 Task: Open Card Card0000000126 in Board Board0000000032 in Workspace WS0000000011 in Trello. Add Member Mailaustralia7@gmail.com to Card Card0000000126 in Board Board0000000032 in Workspace WS0000000011 in Trello. Add Blue Label titled Label0000000126 to Card Card0000000126 in Board Board0000000032 in Workspace WS0000000011 in Trello. Add Checklist CL0000000126 to Card Card0000000126 in Board Board0000000032 in Workspace WS0000000011 in Trello. Add Dates with Start Date as Sep 01 2023 and Due Date as Sep 30 2023 to Card Card0000000126 in Board Board0000000032 in Workspace WS0000000011 in Trello
Action: Mouse moved to (280, 337)
Screenshot: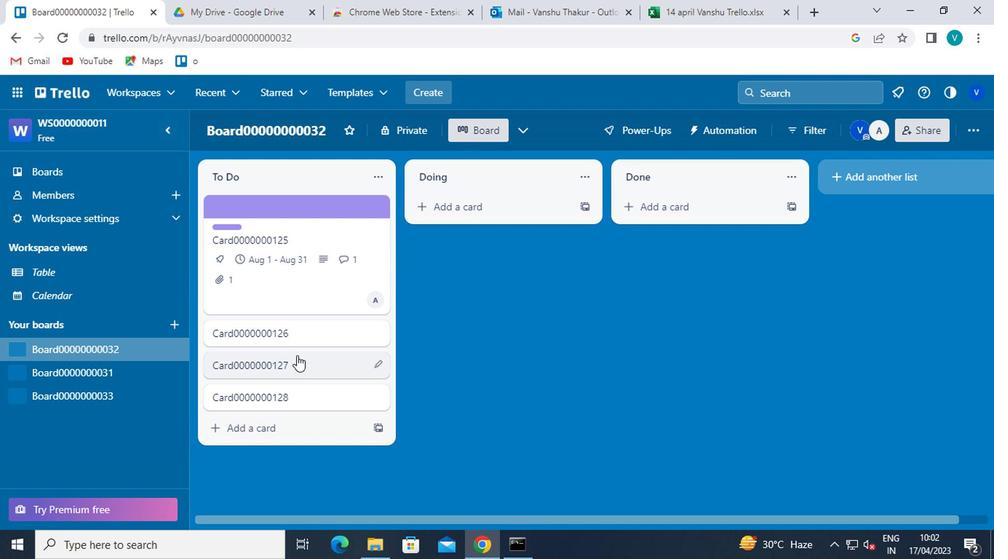 
Action: Mouse pressed left at (280, 337)
Screenshot: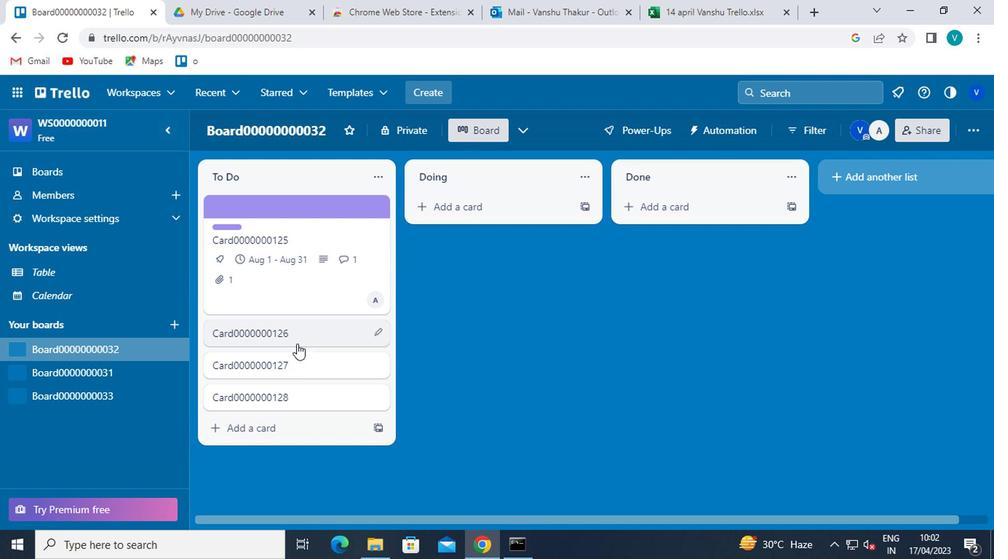 
Action: Mouse moved to (655, 259)
Screenshot: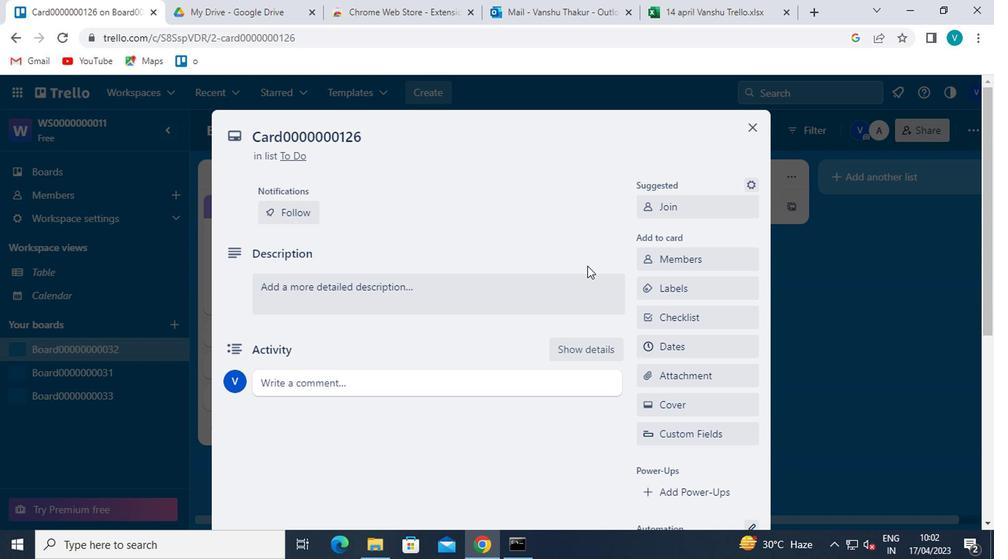 
Action: Mouse pressed left at (655, 259)
Screenshot: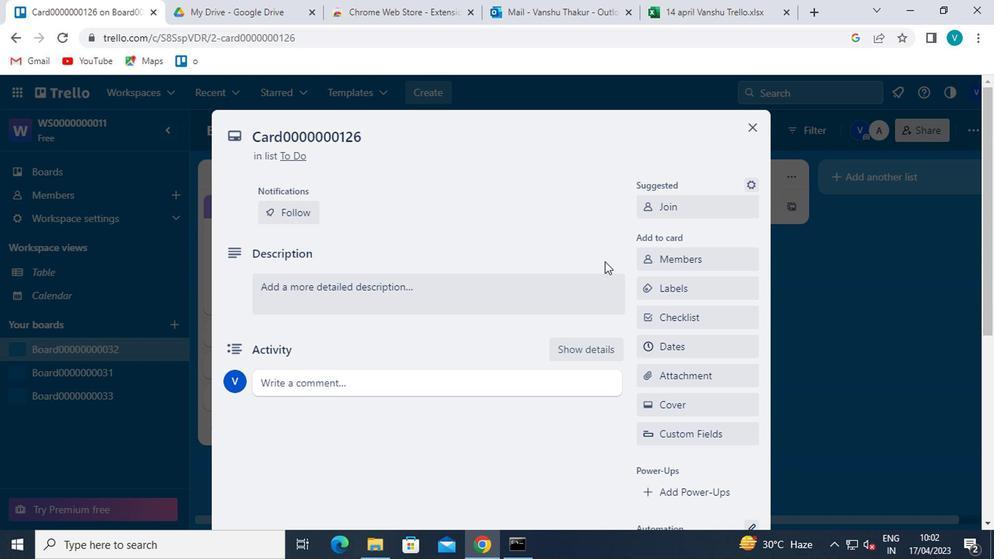
Action: Mouse moved to (664, 324)
Screenshot: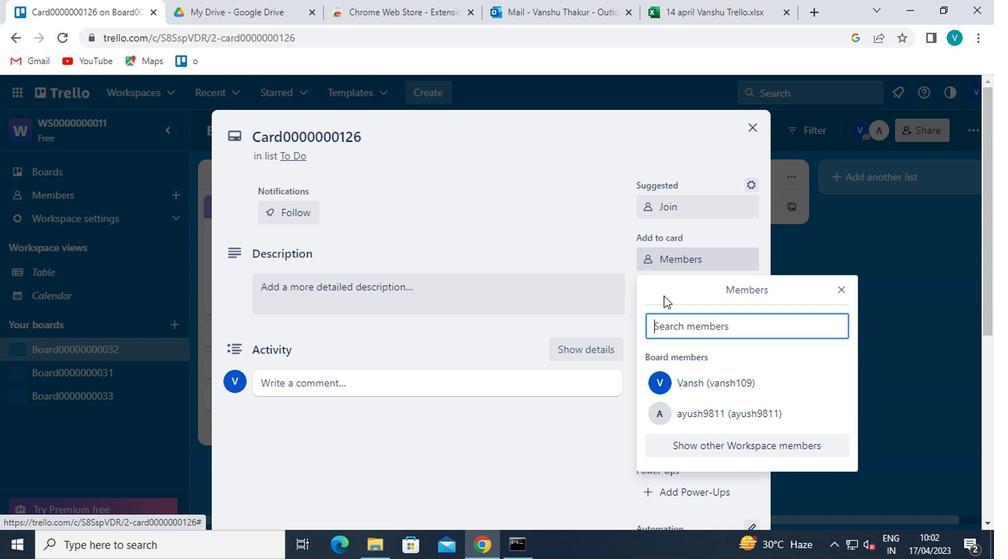 
Action: Mouse pressed left at (664, 324)
Screenshot: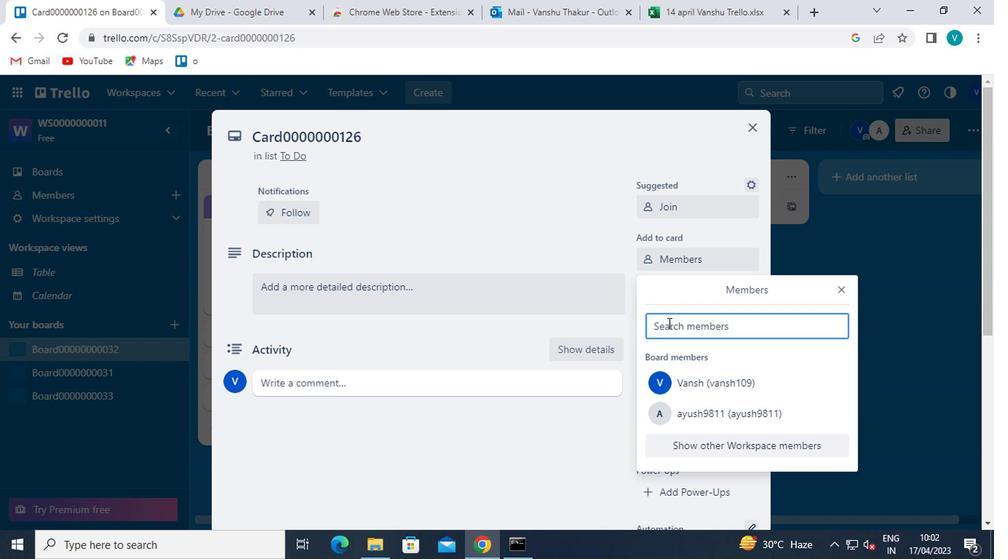 
Action: Key pressed <Key.shift>MAILAUSTRALIA7<Key.shift>@GMAIL.COM
Screenshot: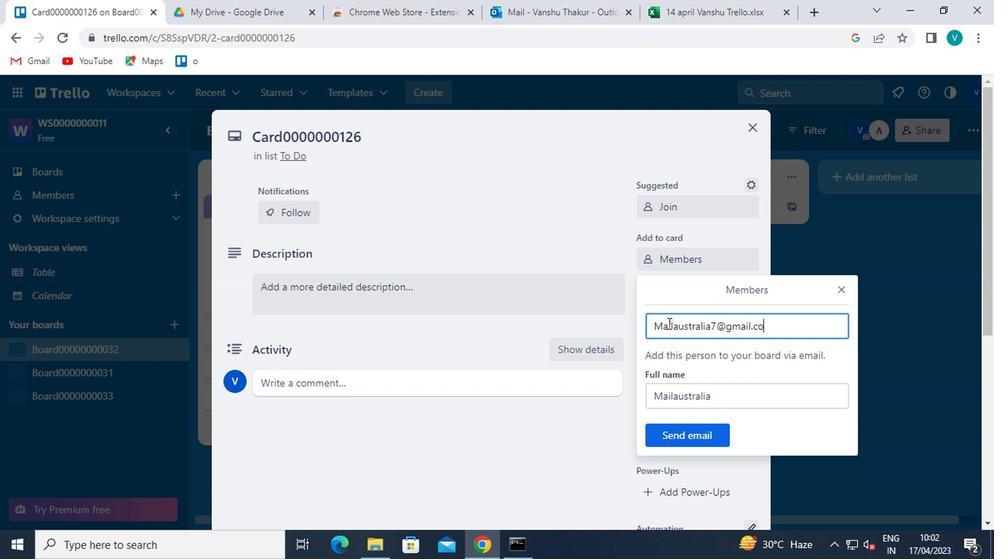 
Action: Mouse moved to (690, 432)
Screenshot: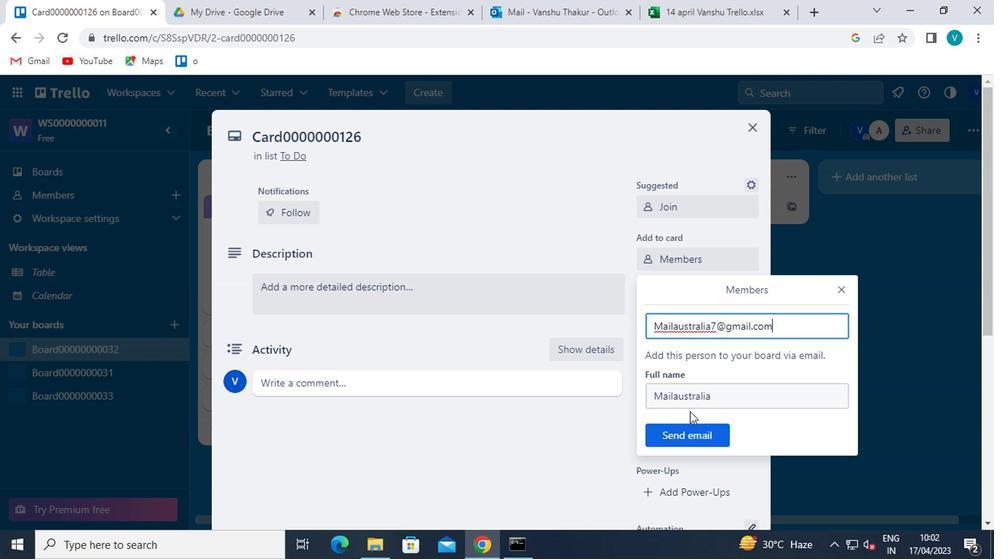 
Action: Mouse pressed left at (690, 432)
Screenshot: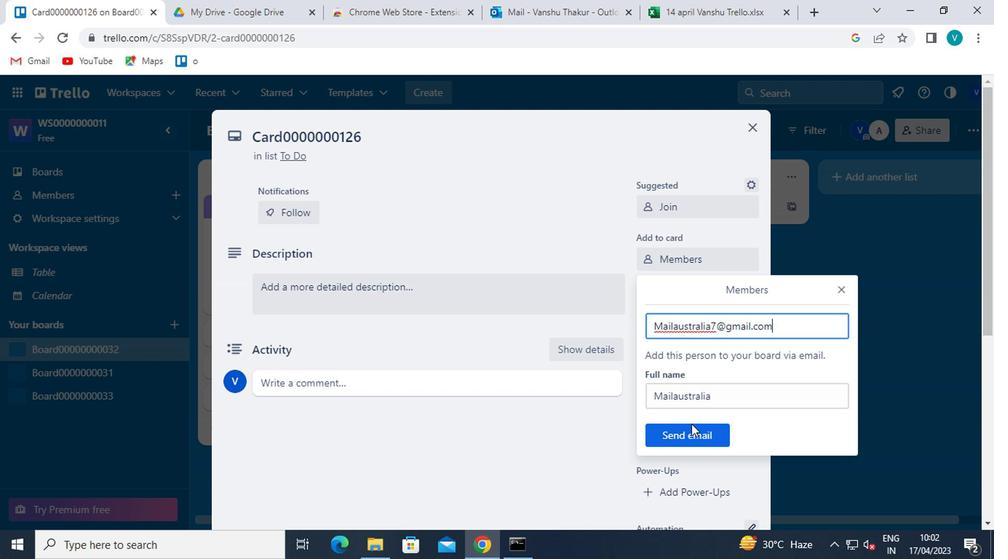 
Action: Mouse moved to (698, 290)
Screenshot: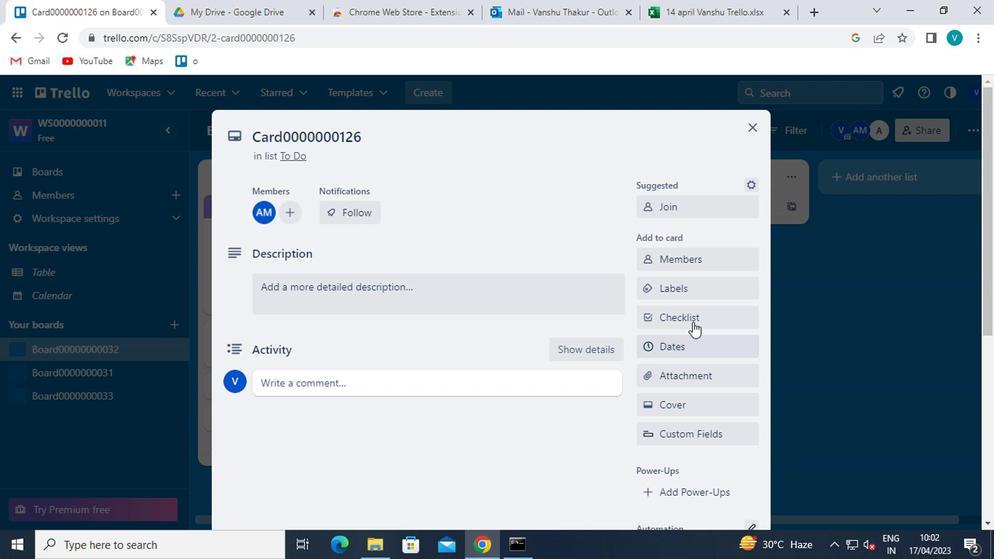 
Action: Mouse pressed left at (698, 290)
Screenshot: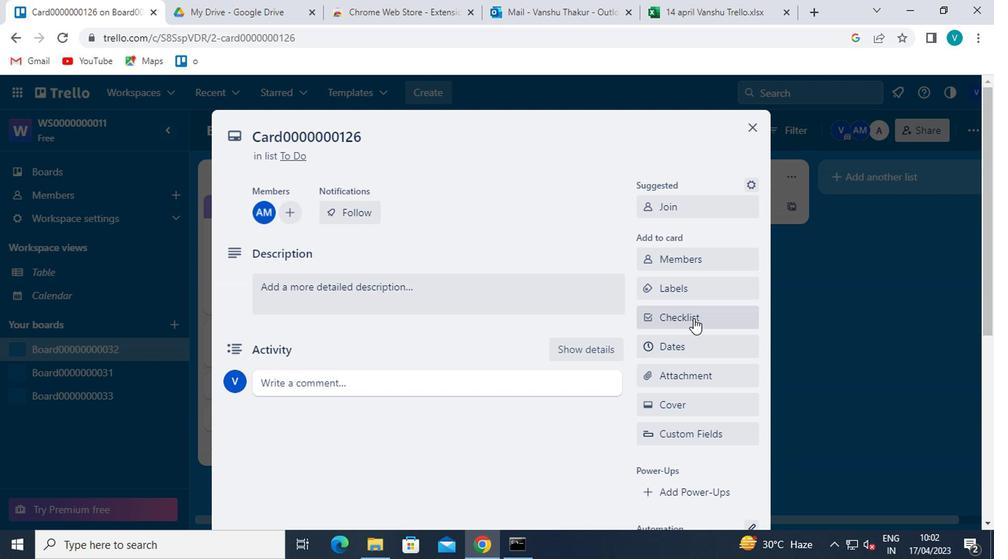 
Action: Mouse moved to (764, 399)
Screenshot: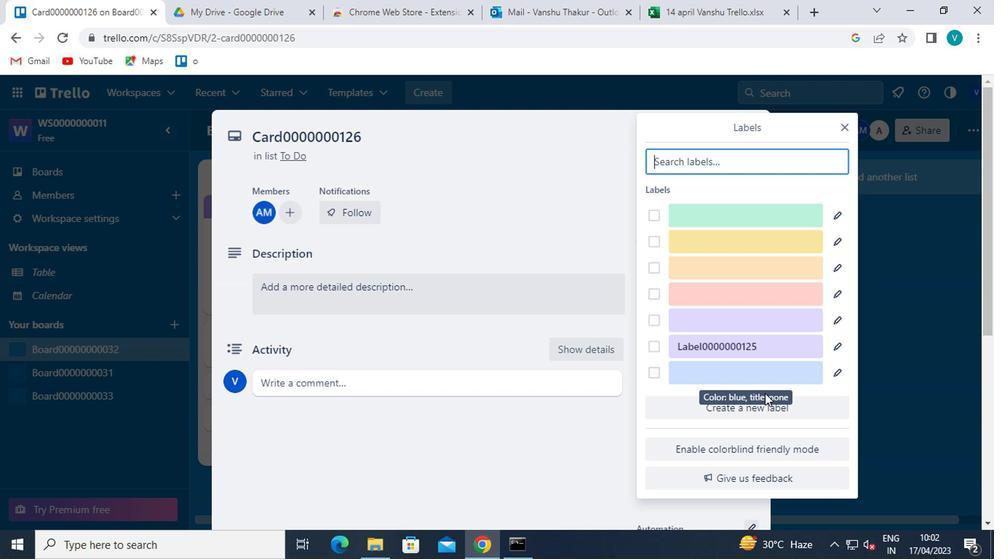 
Action: Mouse pressed left at (764, 399)
Screenshot: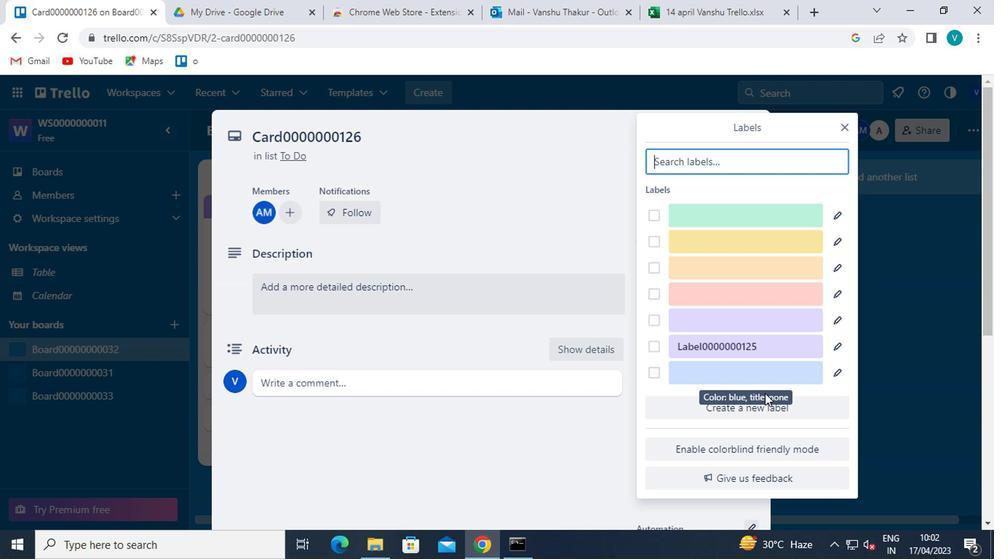 
Action: Mouse moved to (764, 405)
Screenshot: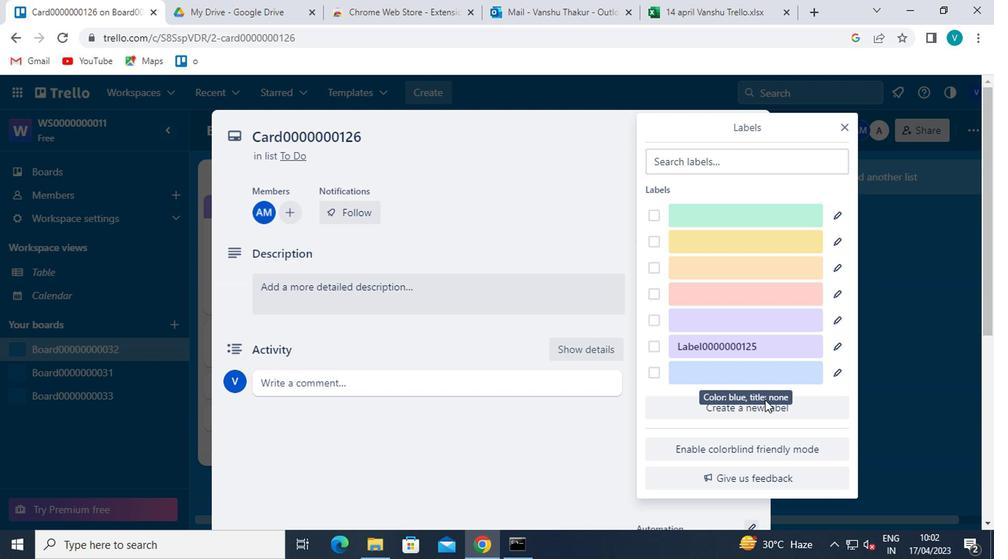 
Action: Mouse pressed left at (764, 405)
Screenshot: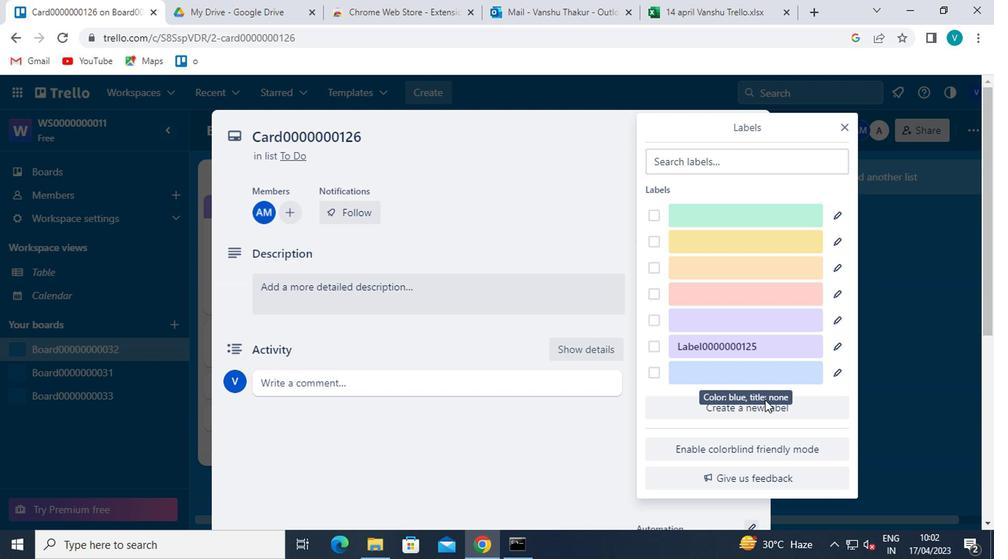 
Action: Mouse moved to (762, 409)
Screenshot: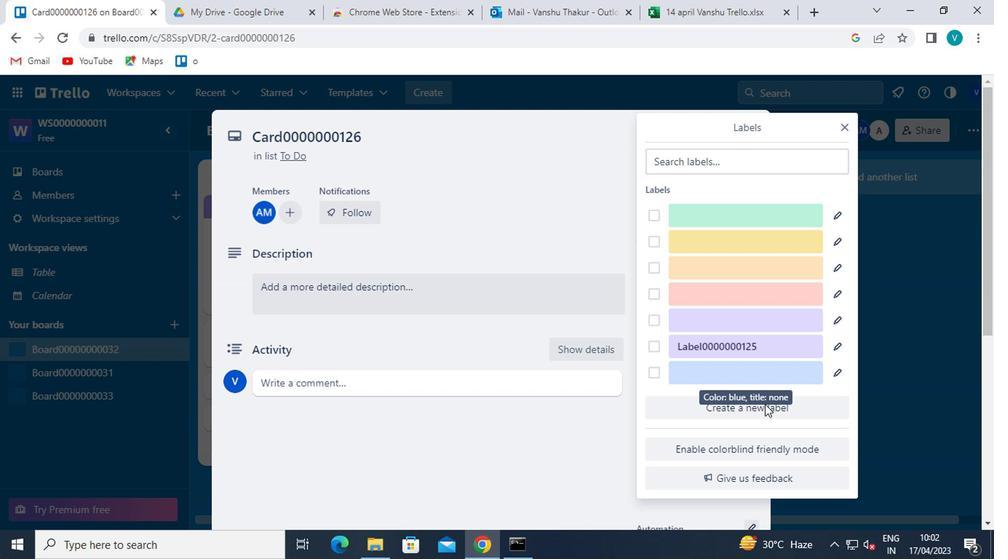 
Action: Mouse pressed left at (762, 409)
Screenshot: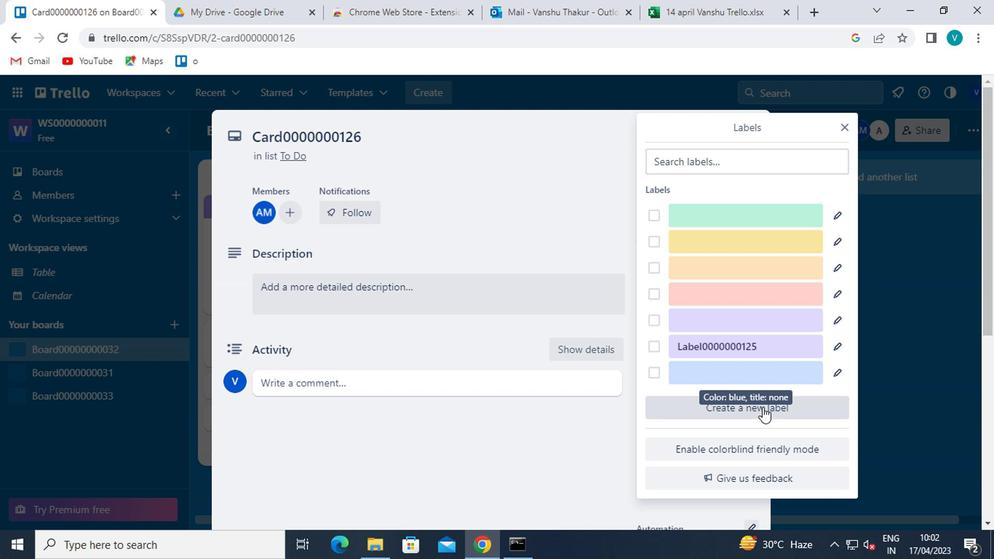 
Action: Mouse moved to (659, 415)
Screenshot: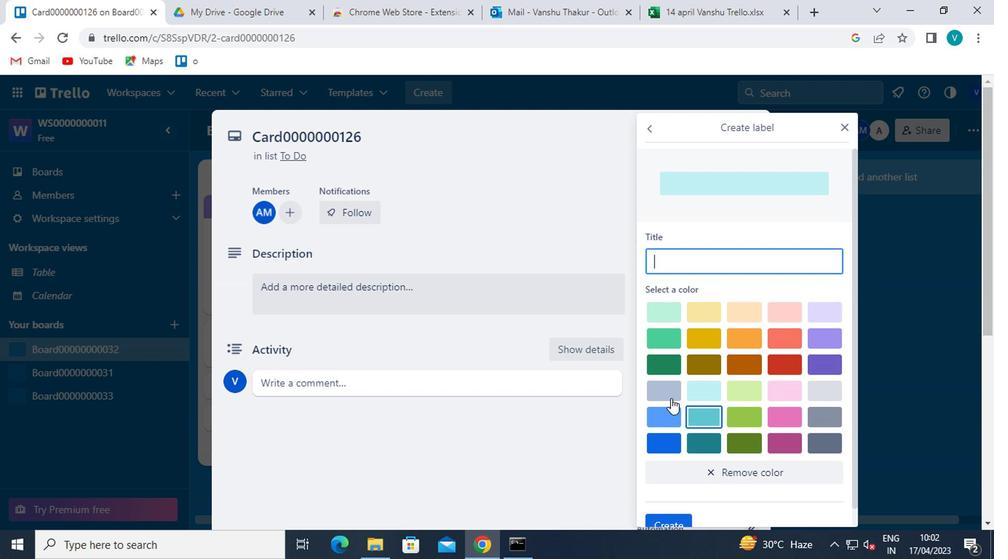 
Action: Mouse pressed left at (659, 415)
Screenshot: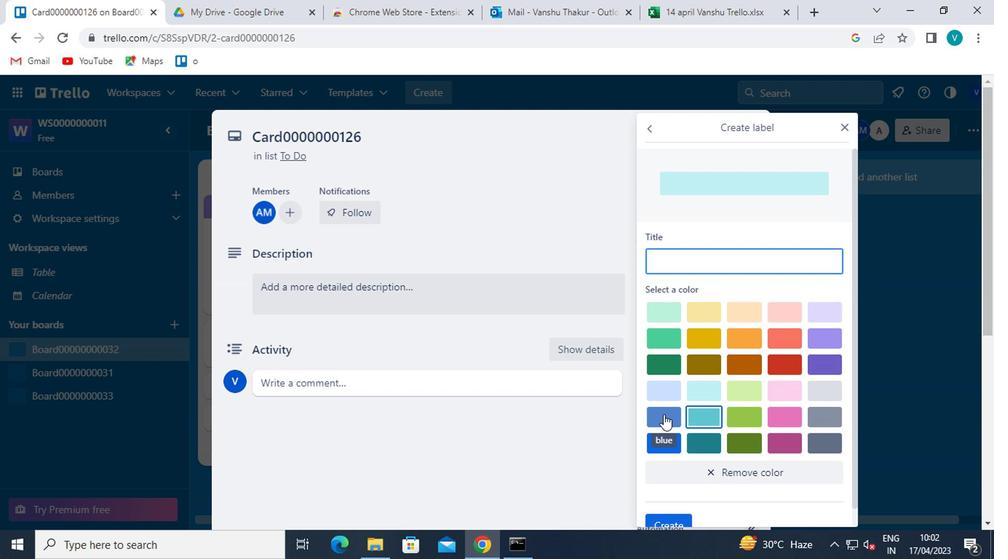 
Action: Mouse moved to (695, 269)
Screenshot: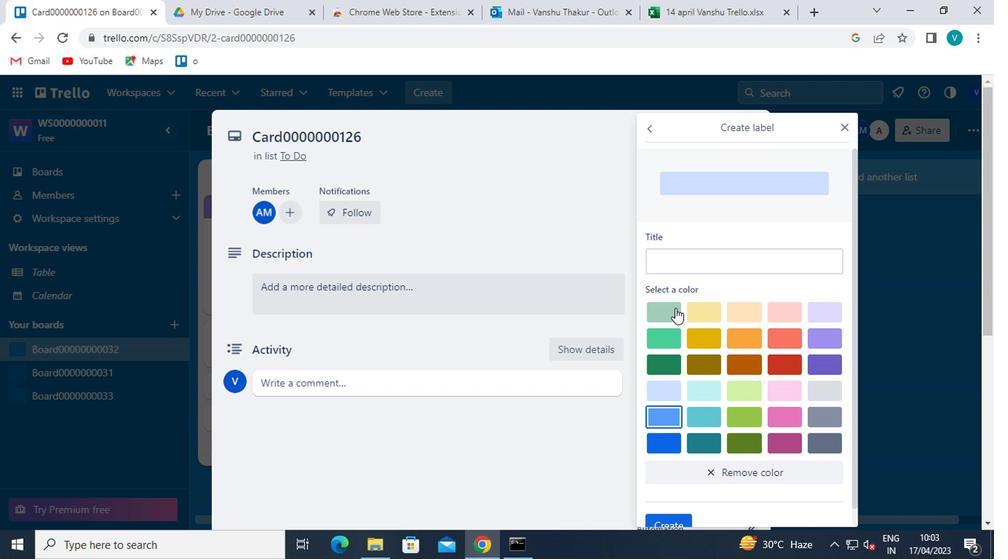 
Action: Mouse pressed left at (695, 269)
Screenshot: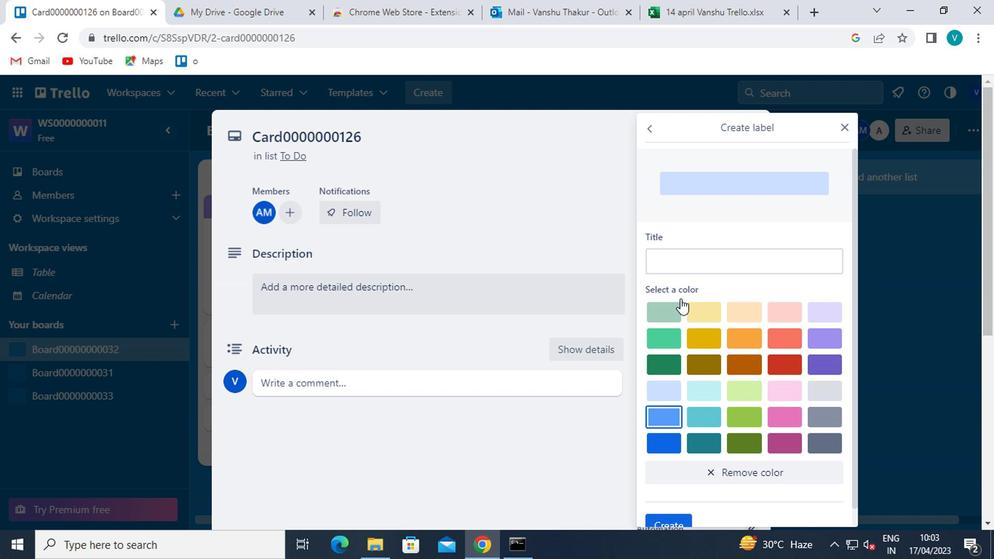 
Action: Mouse moved to (693, 266)
Screenshot: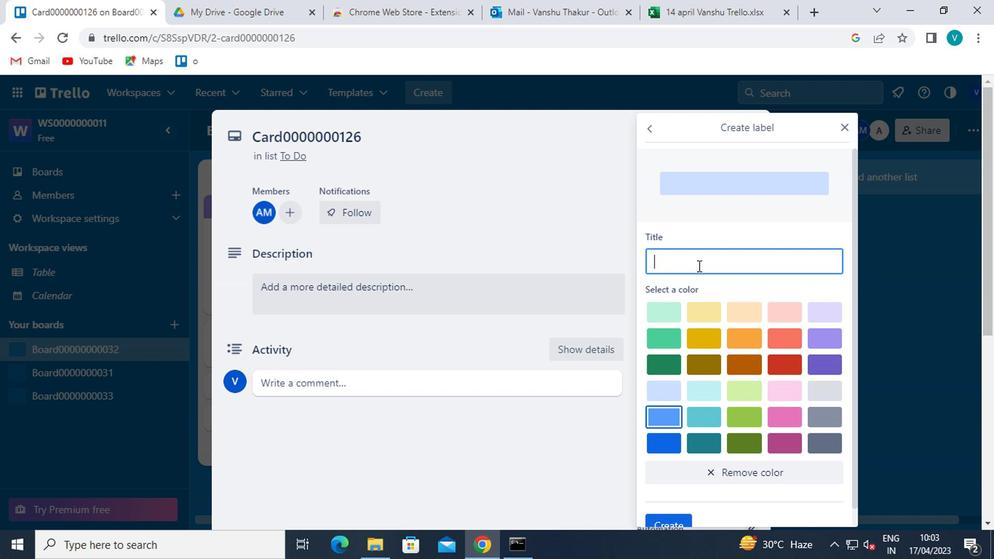 
Action: Key pressed <Key.shift>LABEL0000000125<Key.backspace>6
Screenshot: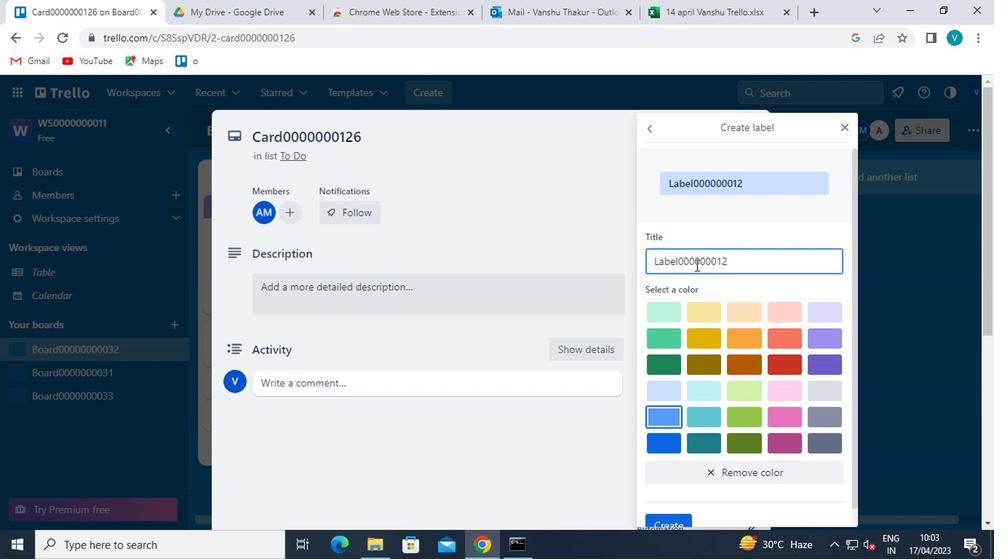 
Action: Mouse moved to (763, 314)
Screenshot: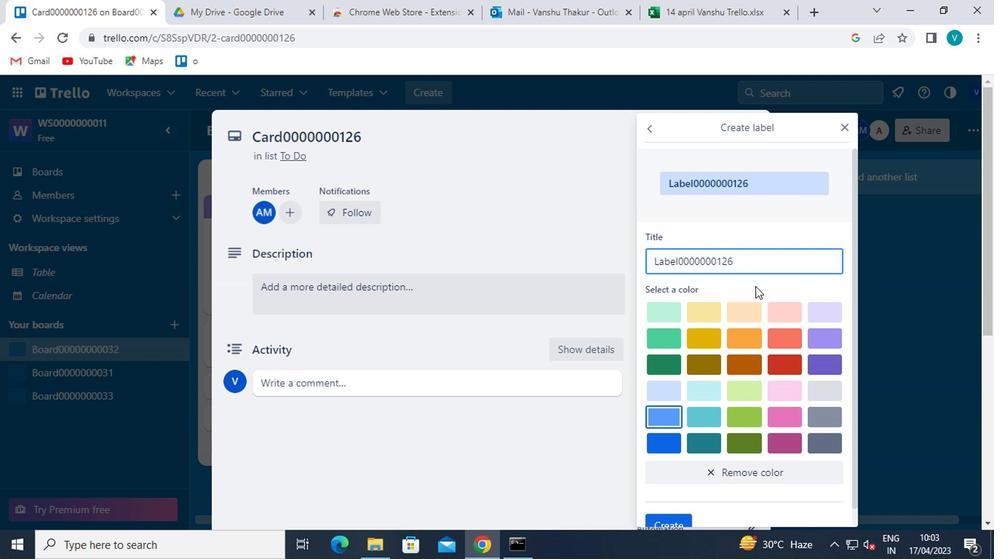 
Action: Mouse scrolled (763, 313) with delta (0, -1)
Screenshot: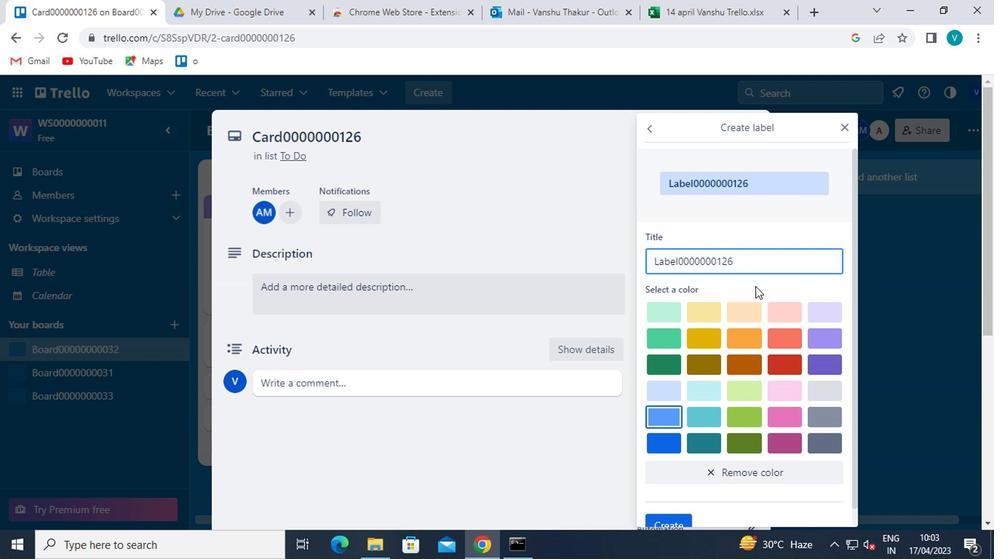 
Action: Mouse moved to (763, 315)
Screenshot: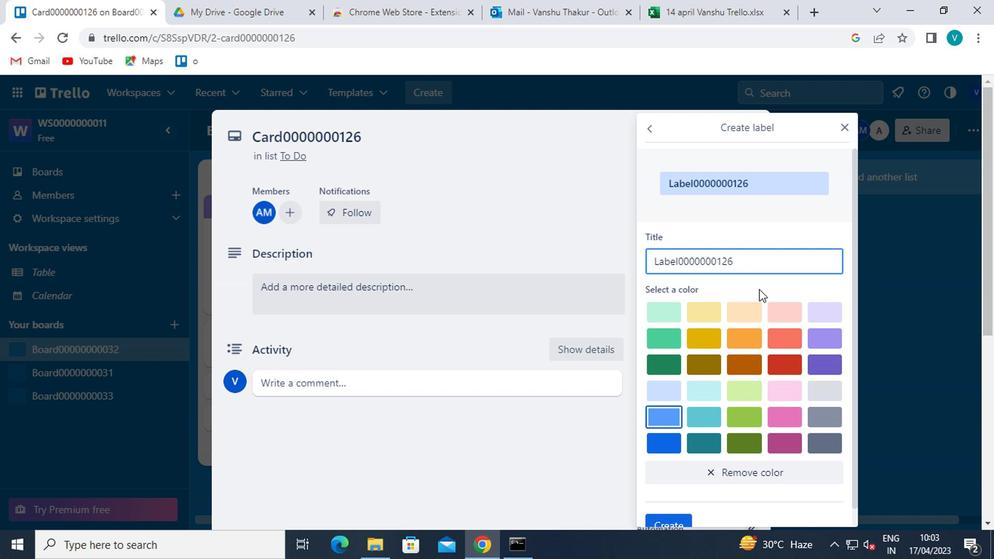 
Action: Mouse scrolled (763, 314) with delta (0, 0)
Screenshot: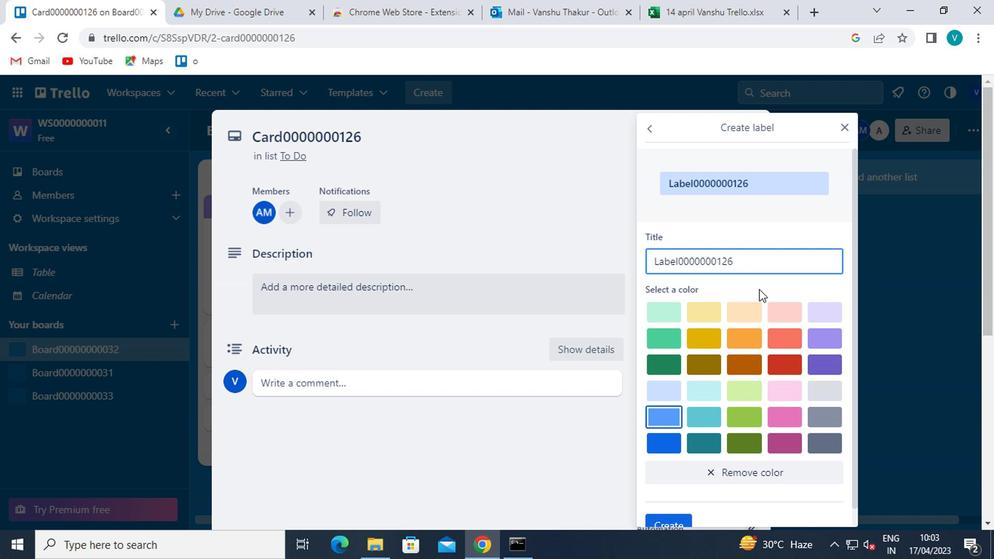 
Action: Mouse moved to (680, 512)
Screenshot: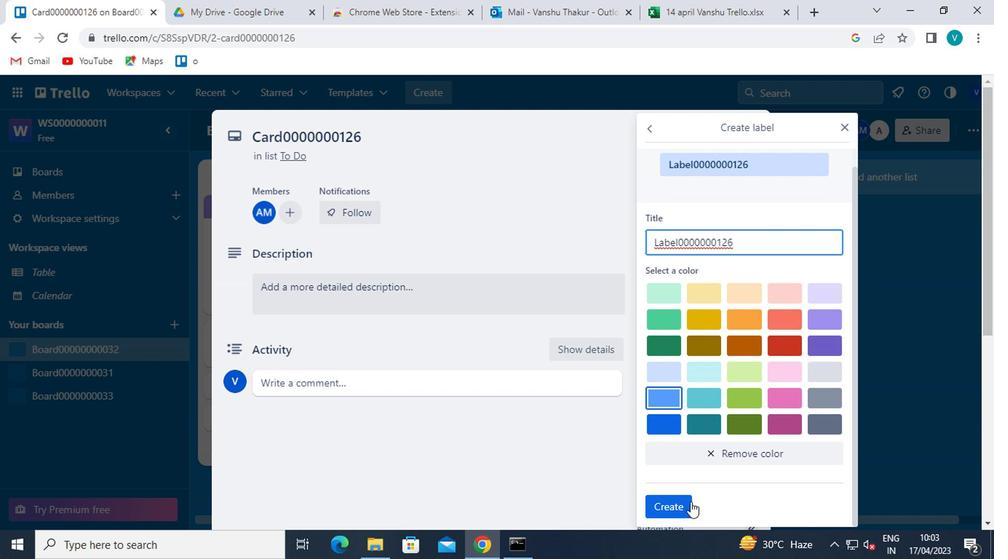 
Action: Mouse pressed left at (680, 512)
Screenshot: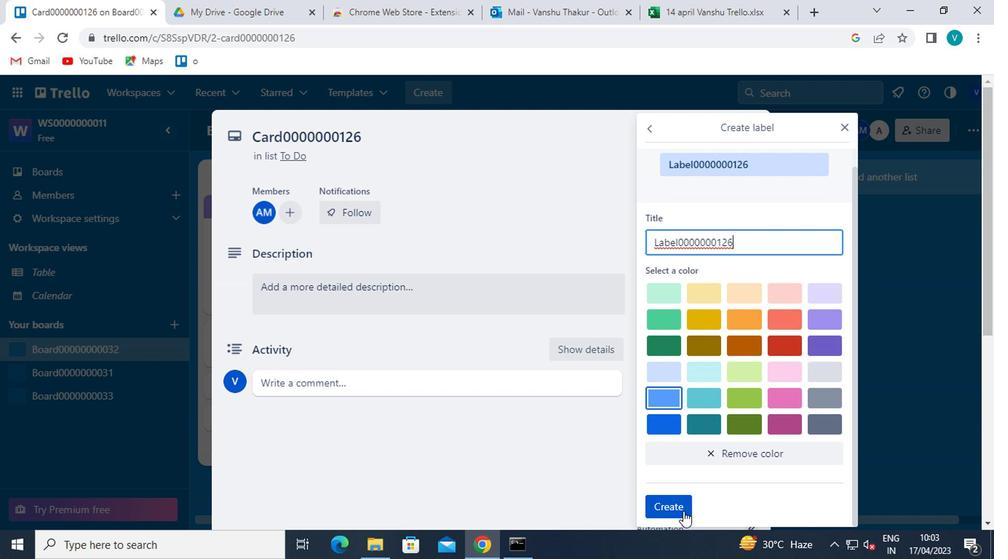 
Action: Mouse moved to (847, 126)
Screenshot: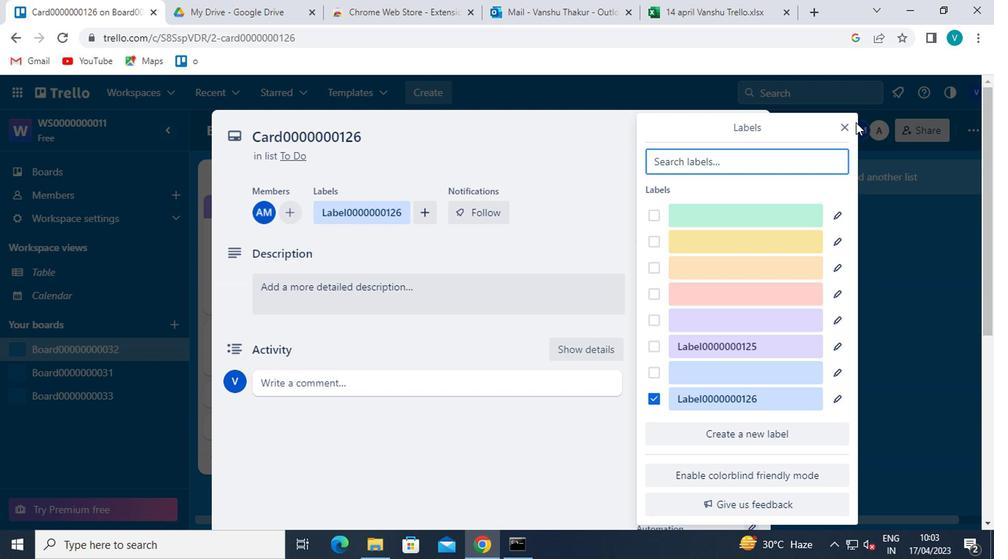 
Action: Mouse pressed left at (847, 126)
Screenshot: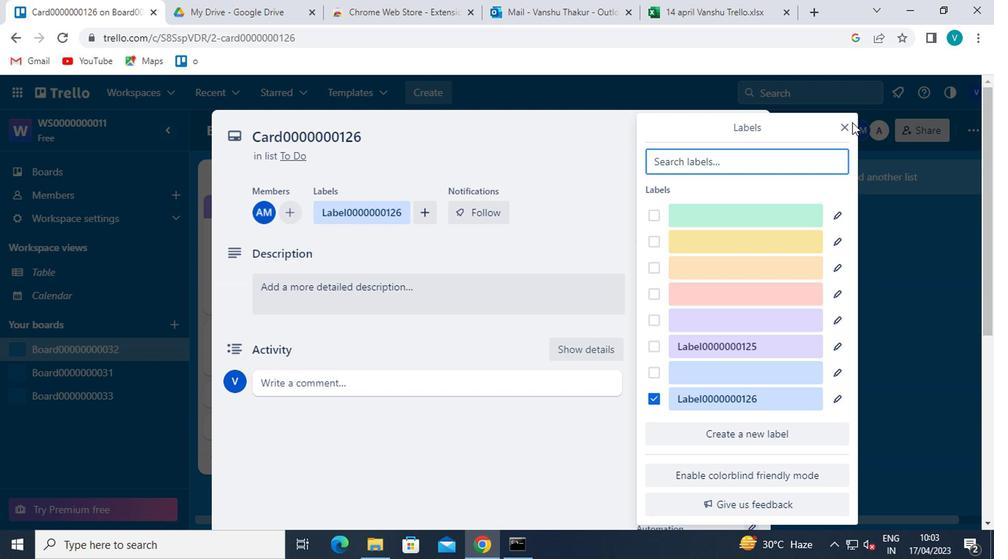 
Action: Mouse moved to (729, 309)
Screenshot: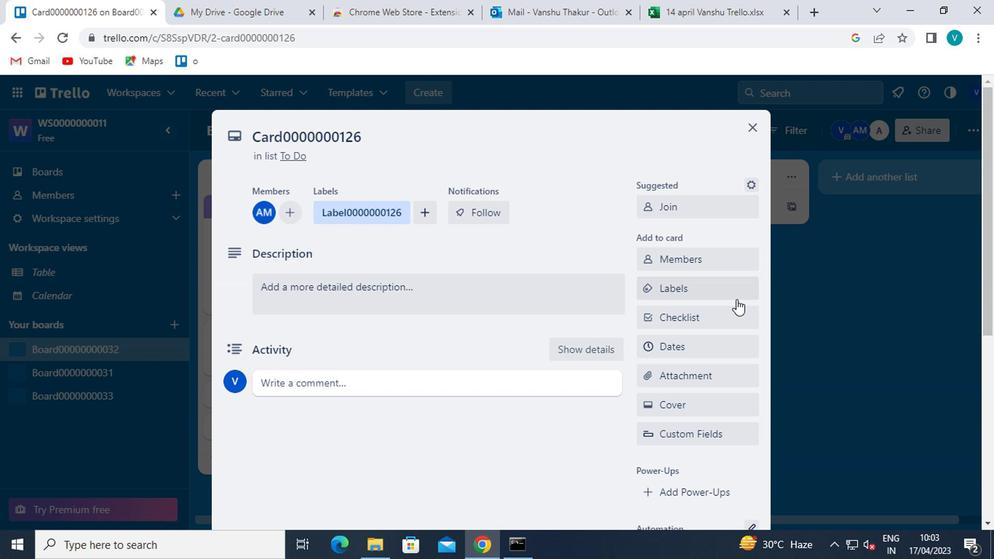 
Action: Mouse pressed left at (729, 309)
Screenshot: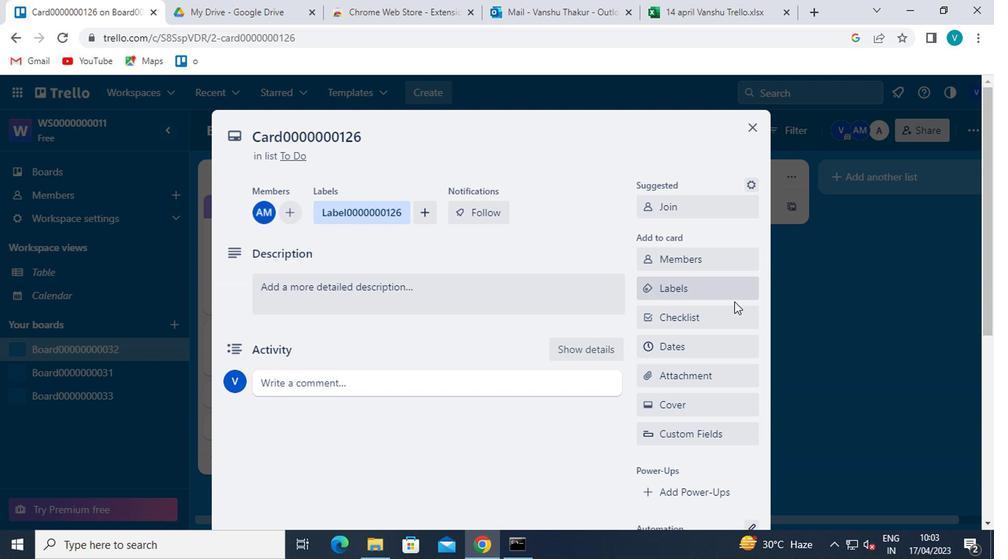 
Action: Key pressed <Key.shift><Key.shift><Key.shift><Key.shift><Key.shift><Key.shift><Key.shift><Key.shift><Key.shift><Key.shift><Key.shift><Key.shift><Key.shift><Key.shift><Key.shift><Key.shift><Key.shift><Key.shift><Key.shift><Key.shift><Key.shift><Key.shift><Key.shift><Key.shift><Key.shift><Key.shift><Key.shift><Key.shift><Key.shift><Key.shift><Key.shift><Key.shift><Key.shift><Key.shift><Key.shift><Key.shift><Key.shift><Key.shift><Key.shift><Key.shift>X<Key.backspace><Key.shift>CL0000000126
Screenshot: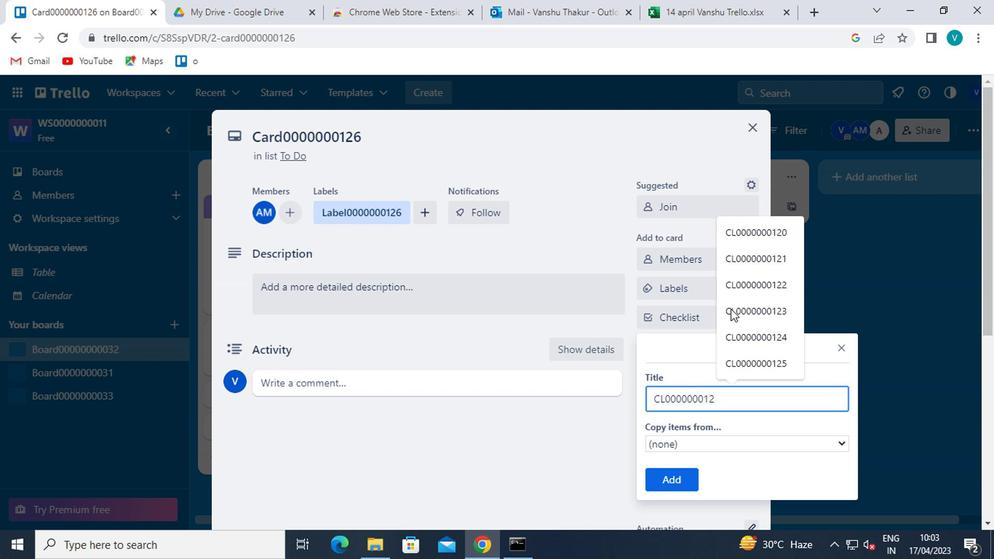 
Action: Mouse moved to (682, 480)
Screenshot: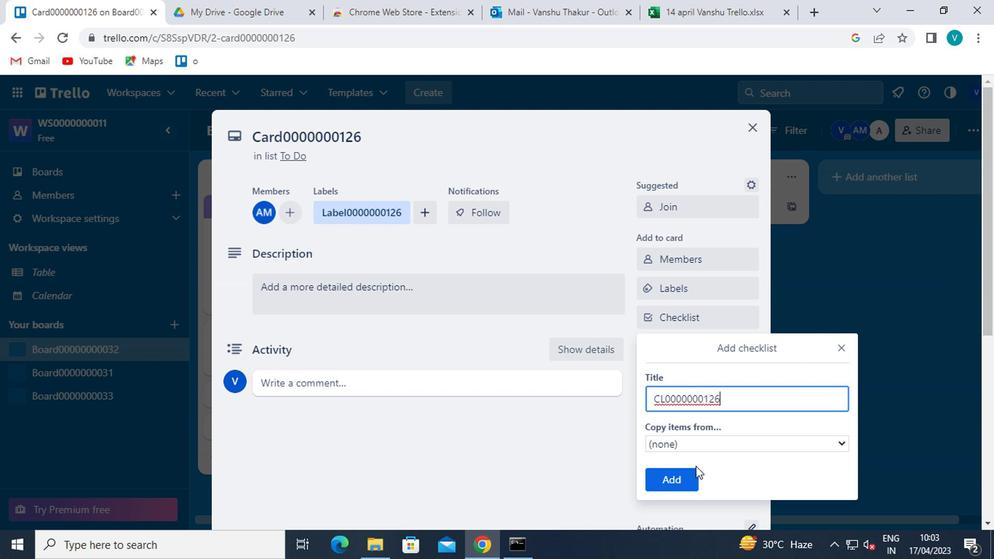 
Action: Mouse pressed left at (682, 480)
Screenshot: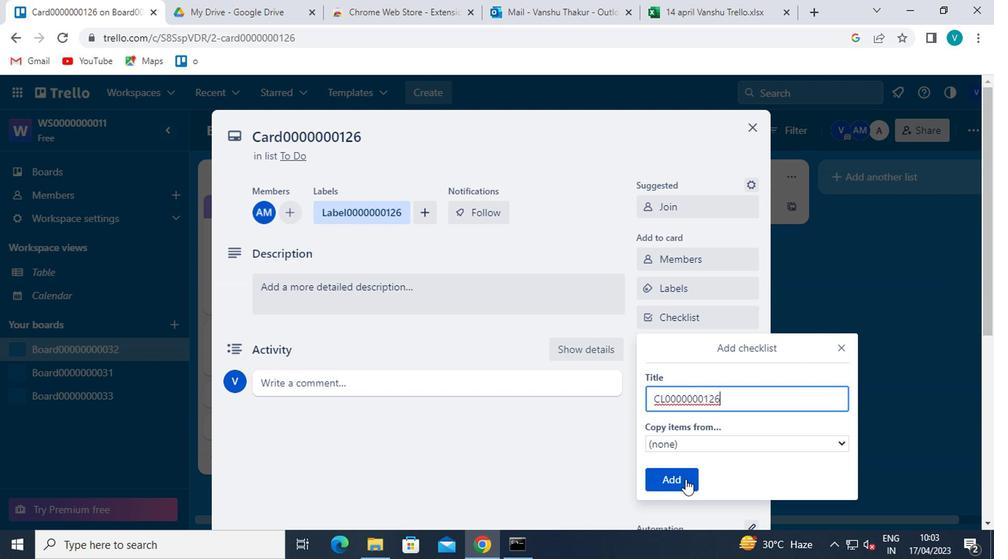
Action: Mouse moved to (698, 356)
Screenshot: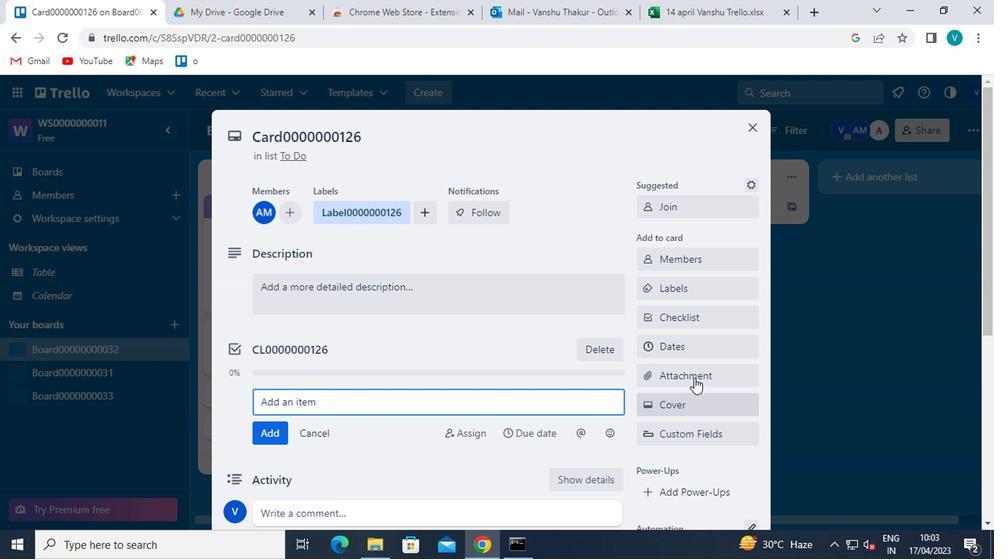 
Action: Mouse pressed left at (698, 356)
Screenshot: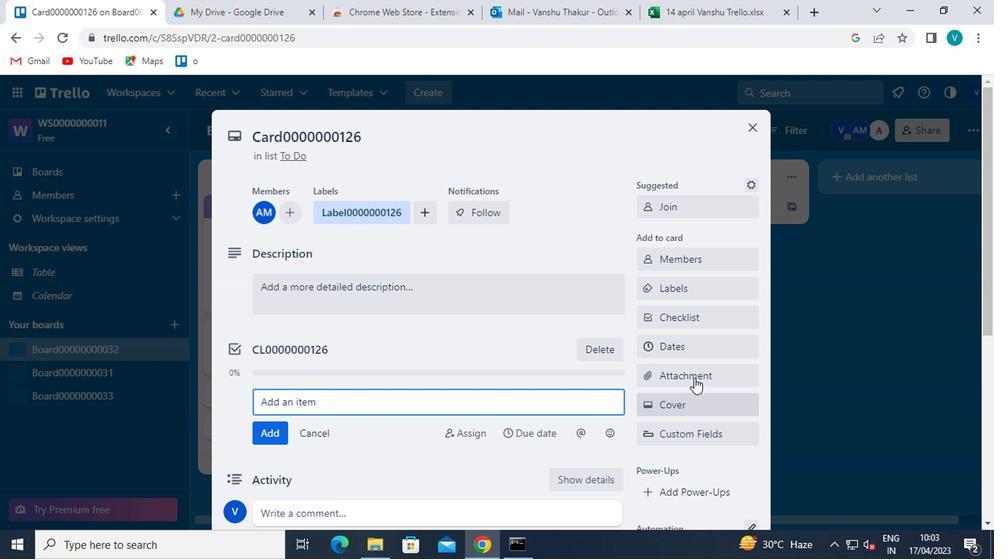 
Action: Mouse moved to (642, 384)
Screenshot: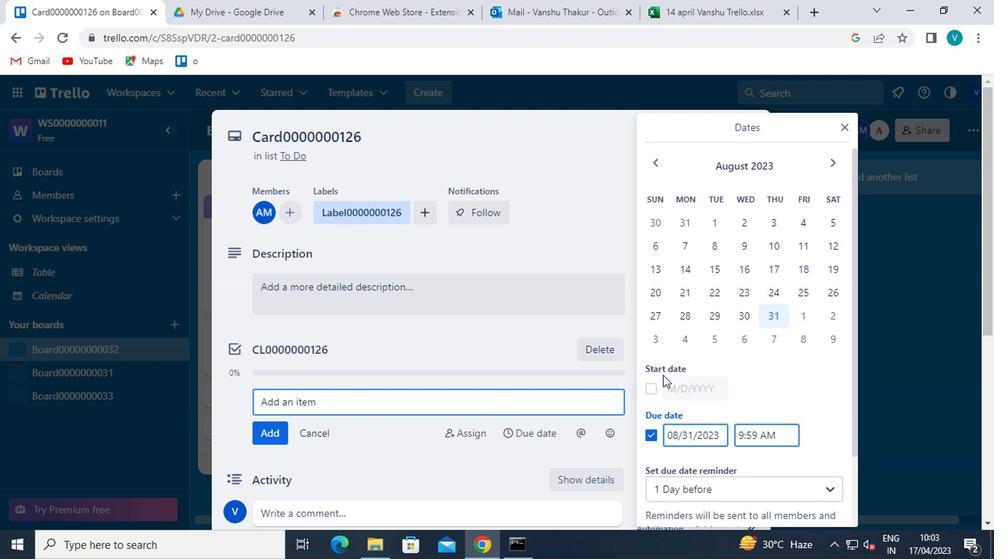 
Action: Mouse pressed left at (642, 384)
Screenshot: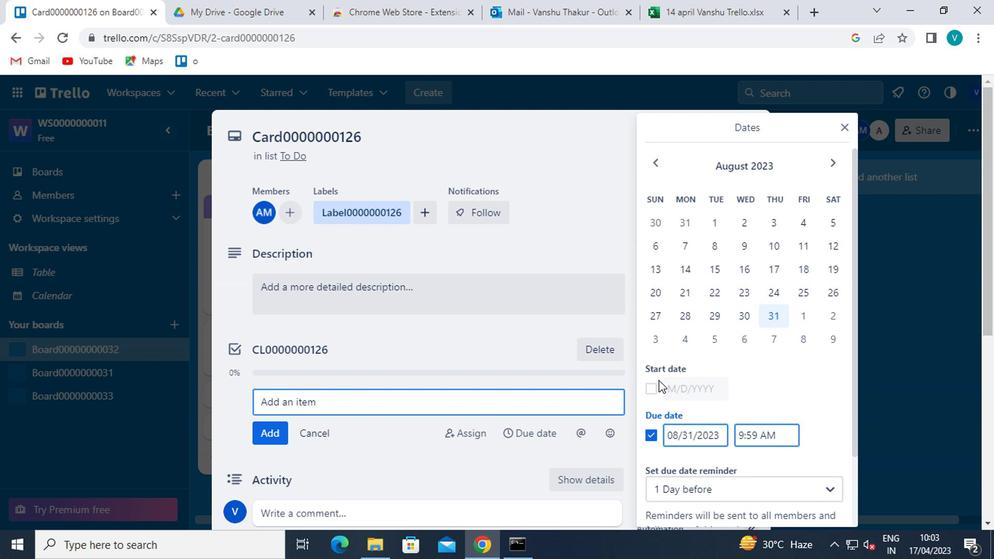 
Action: Mouse moved to (833, 160)
Screenshot: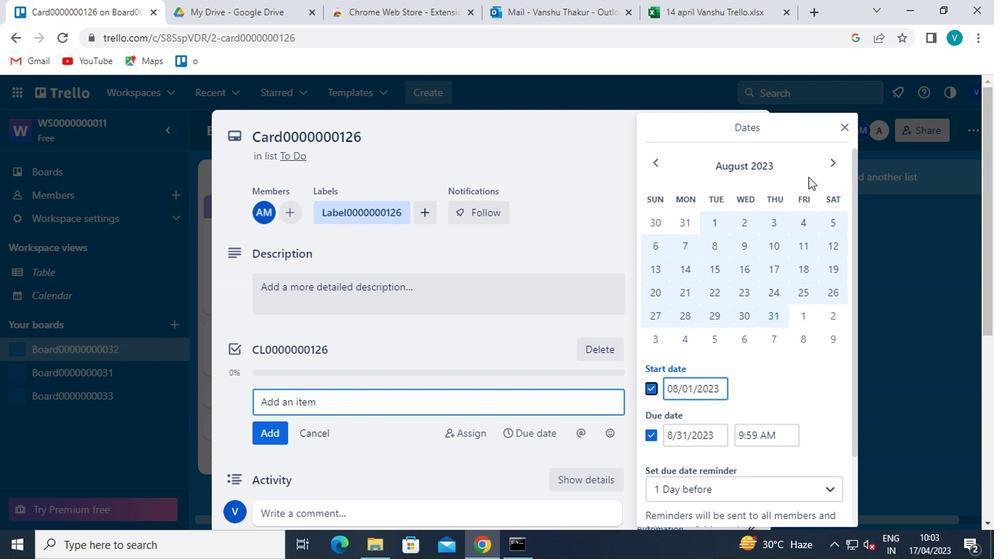 
Action: Mouse pressed left at (833, 160)
Screenshot: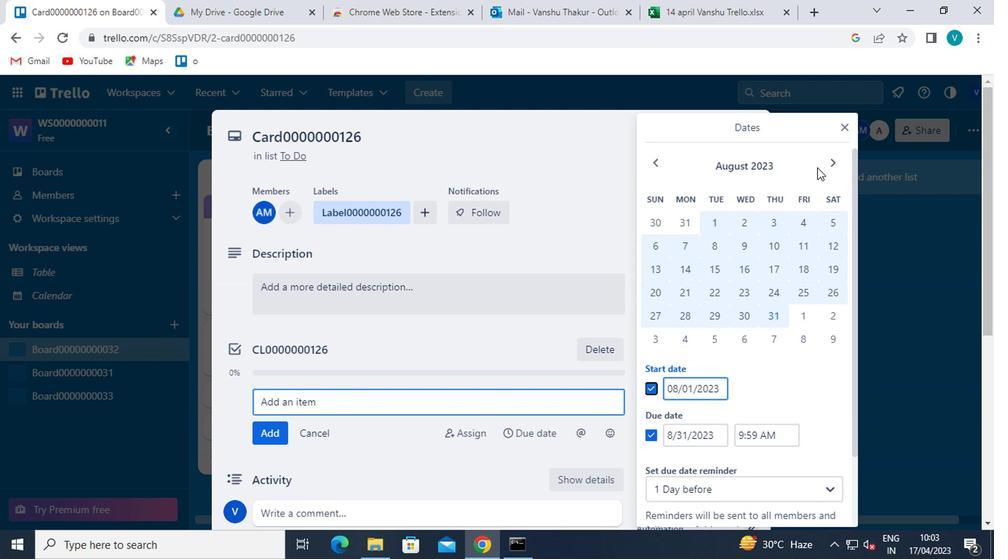 
Action: Mouse moved to (801, 220)
Screenshot: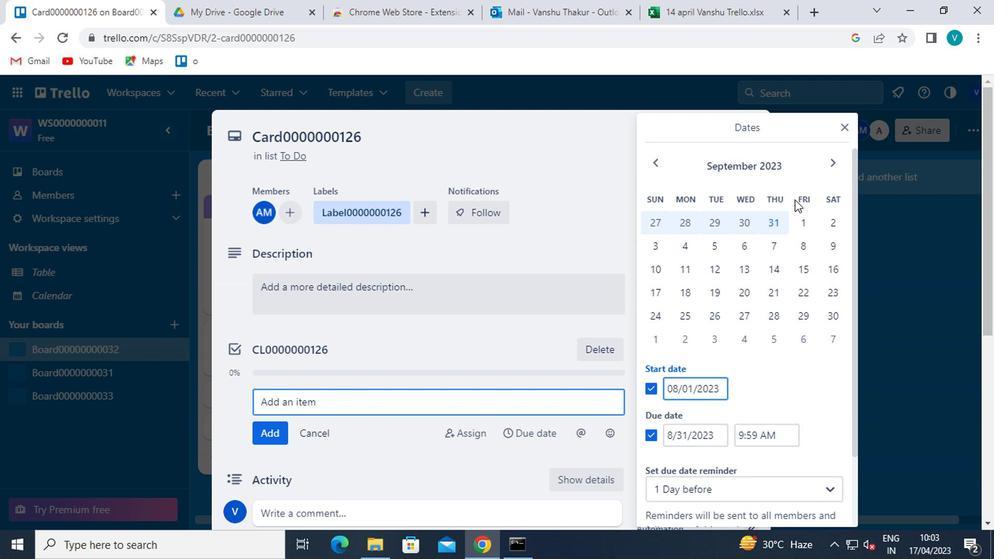 
Action: Mouse pressed left at (801, 220)
Screenshot: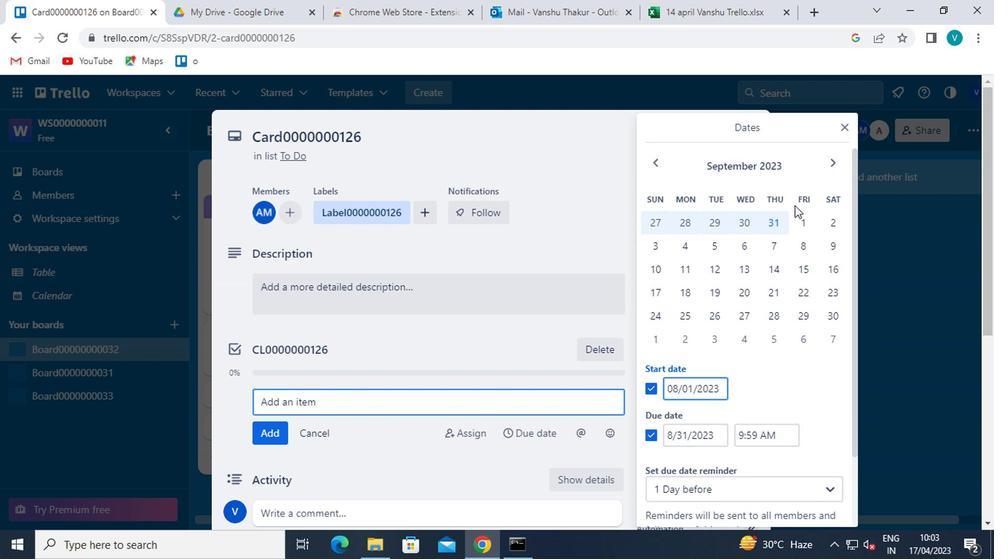 
Action: Mouse moved to (829, 314)
Screenshot: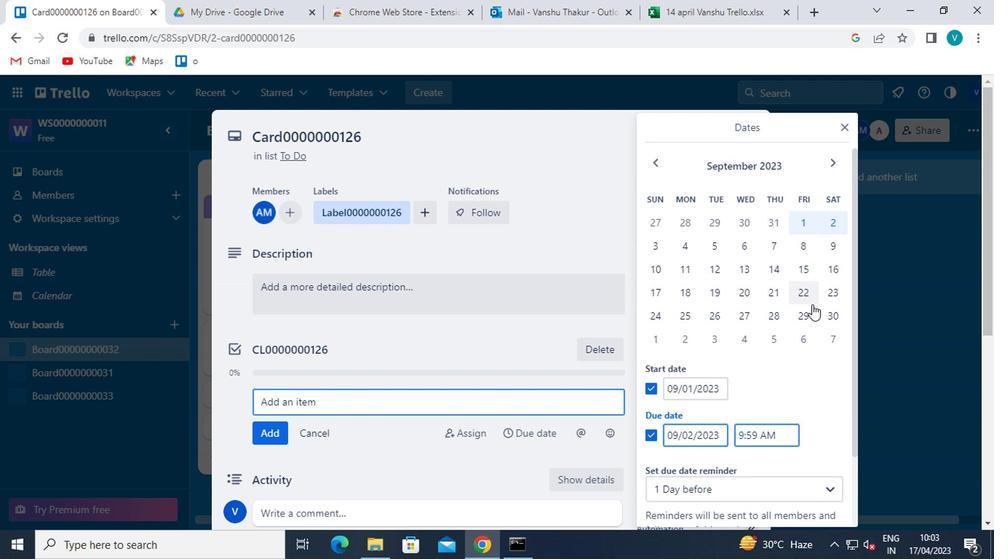 
Action: Mouse pressed left at (829, 314)
Screenshot: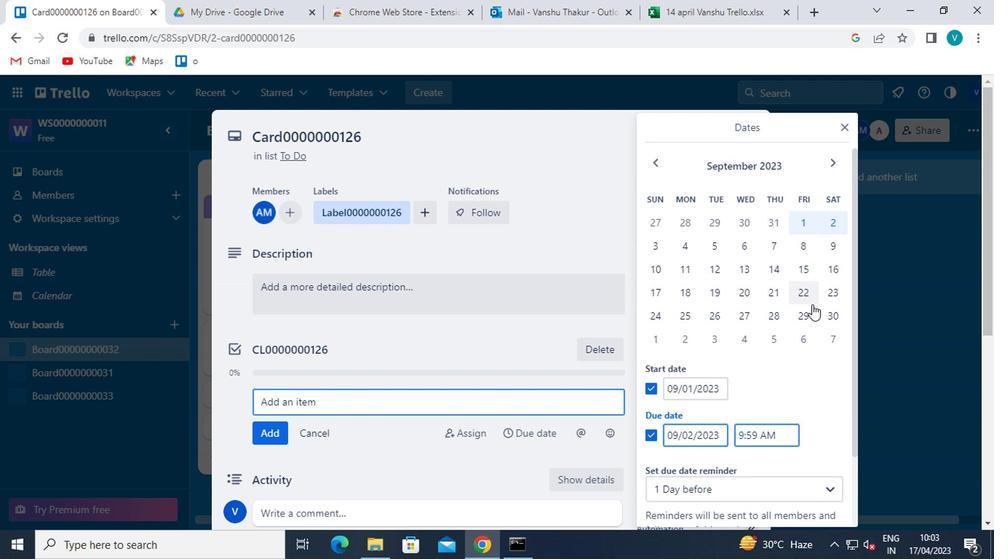 
Action: Mouse moved to (707, 403)
Screenshot: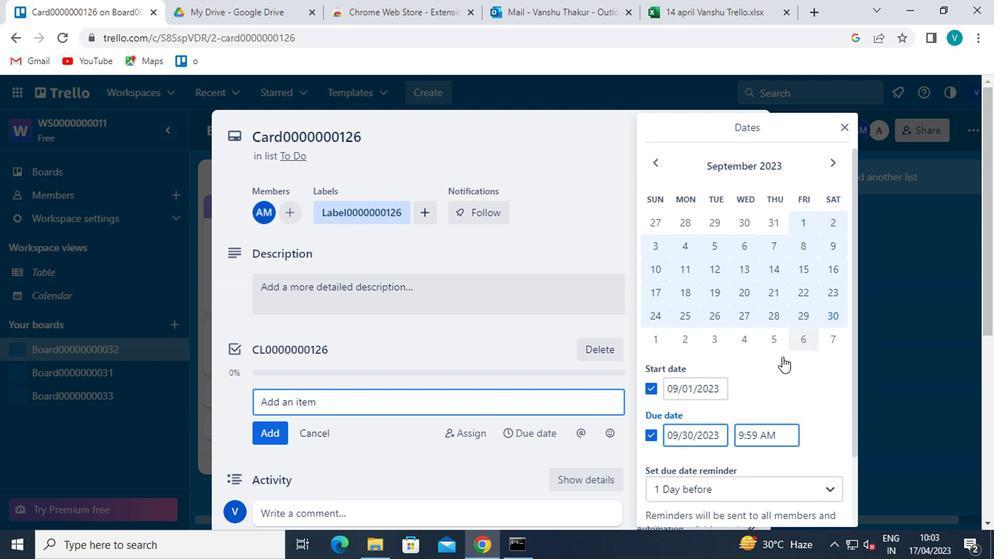 
Action: Mouse scrolled (707, 402) with delta (0, 0)
Screenshot: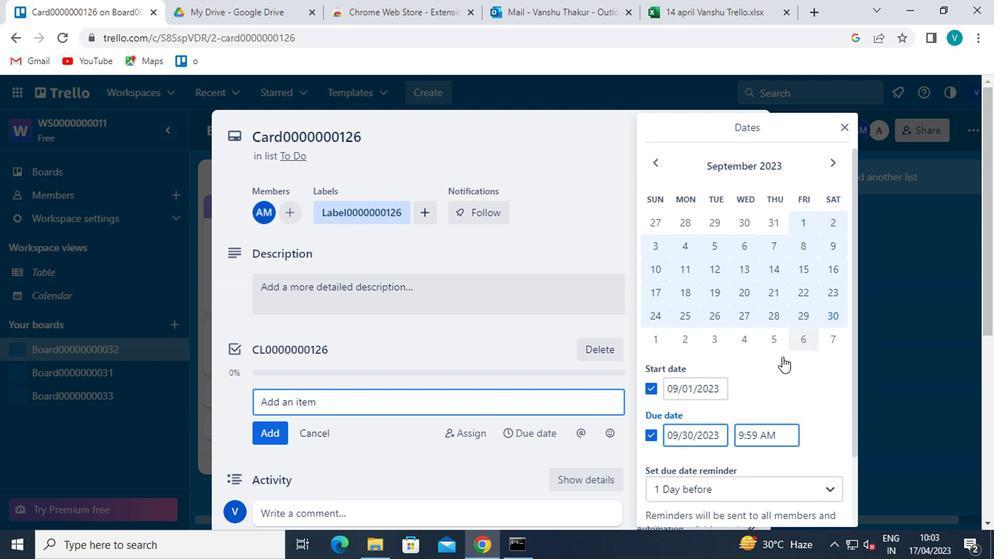 
Action: Mouse moved to (706, 404)
Screenshot: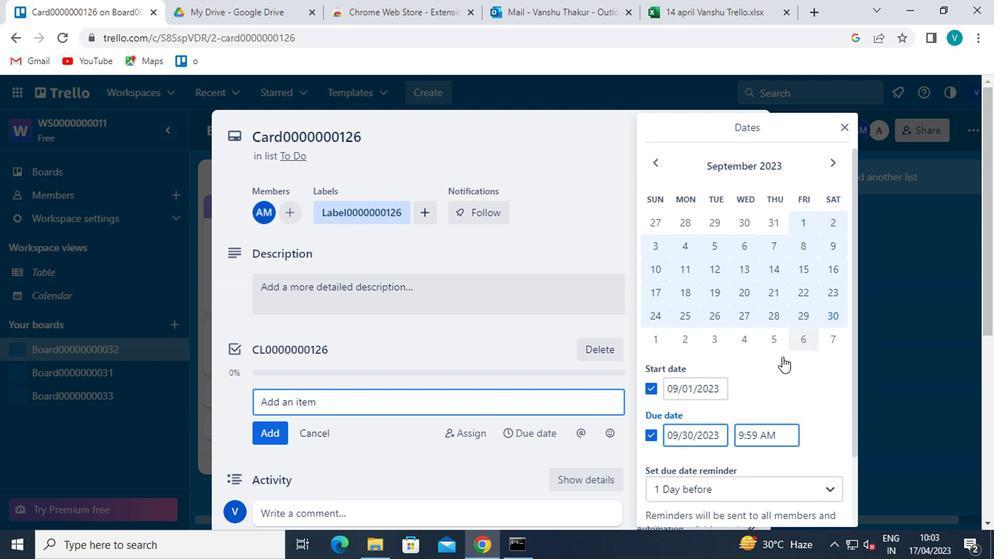 
Action: Mouse scrolled (706, 403) with delta (0, -1)
Screenshot: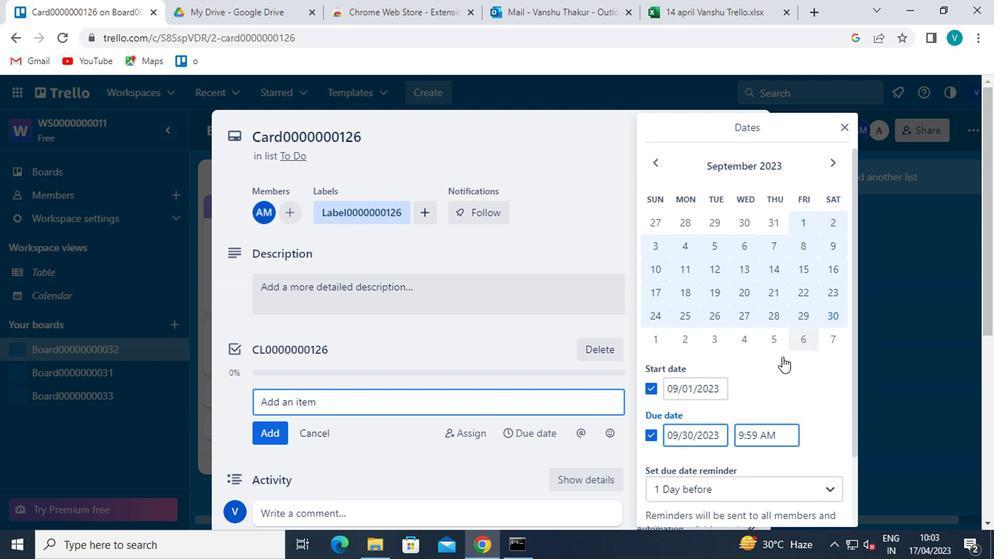 
Action: Mouse moved to (705, 404)
Screenshot: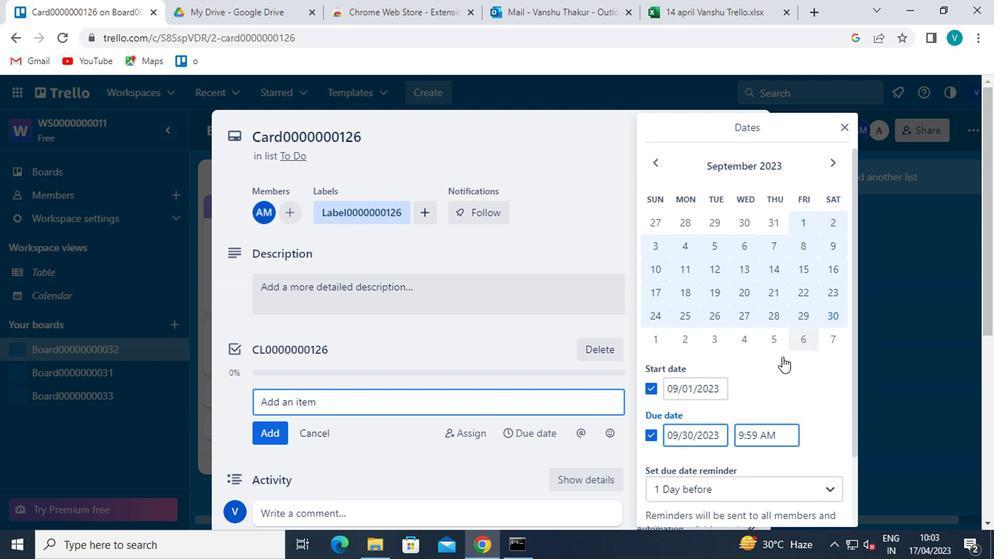 
Action: Mouse scrolled (705, 403) with delta (0, -1)
Screenshot: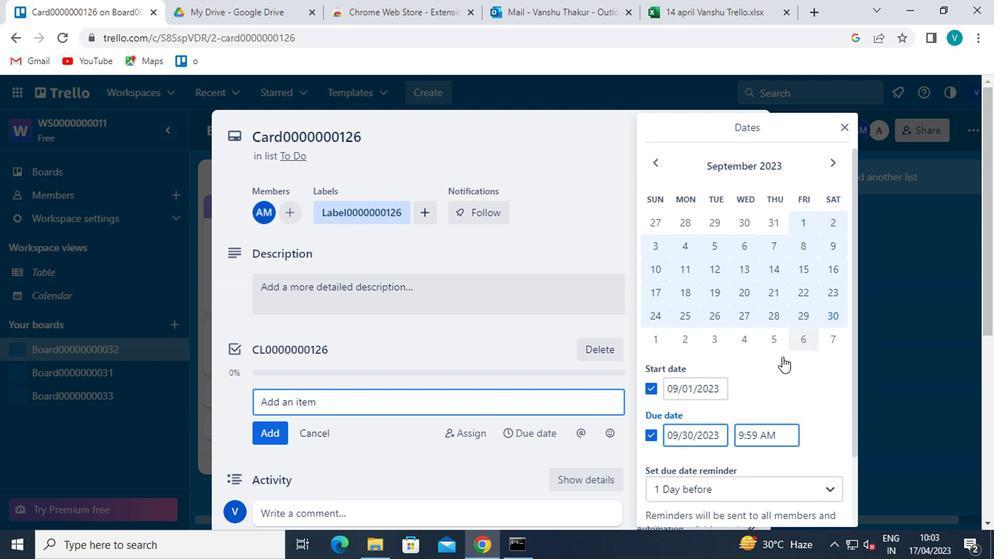 
Action: Mouse moved to (669, 476)
Screenshot: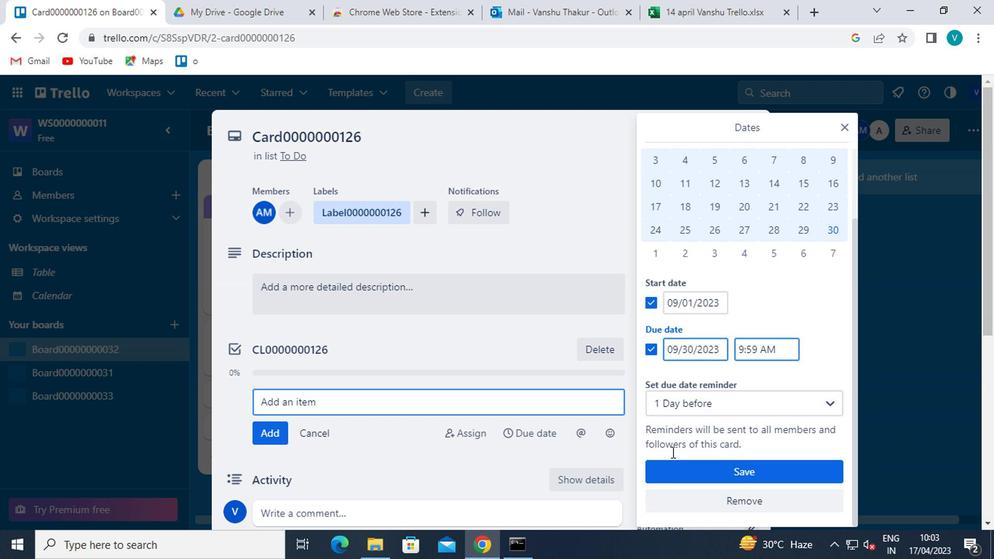 
Action: Mouse pressed left at (669, 476)
Screenshot: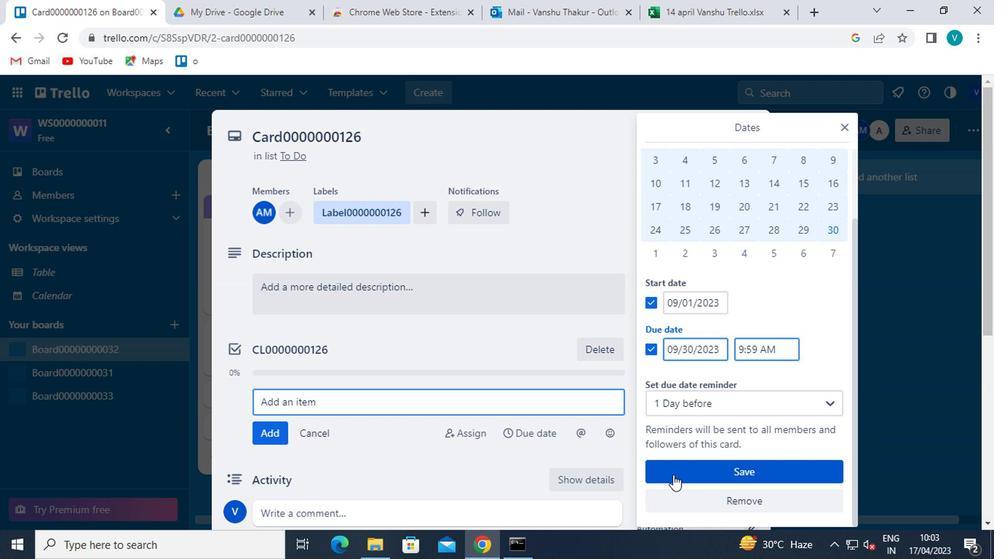 
